 Task: Locate the nearest public gardens to Atlanta, Georgia, and Athens, Georgia.
Action: Mouse moved to (171, 90)
Screenshot: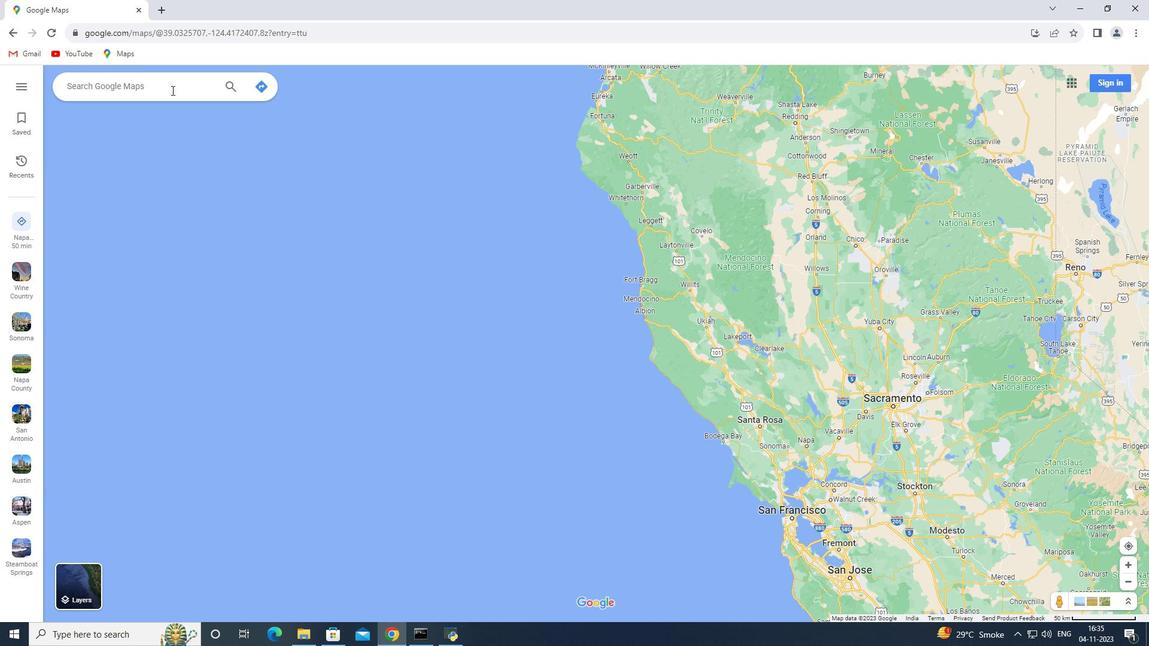 
Action: Mouse pressed left at (171, 90)
Screenshot: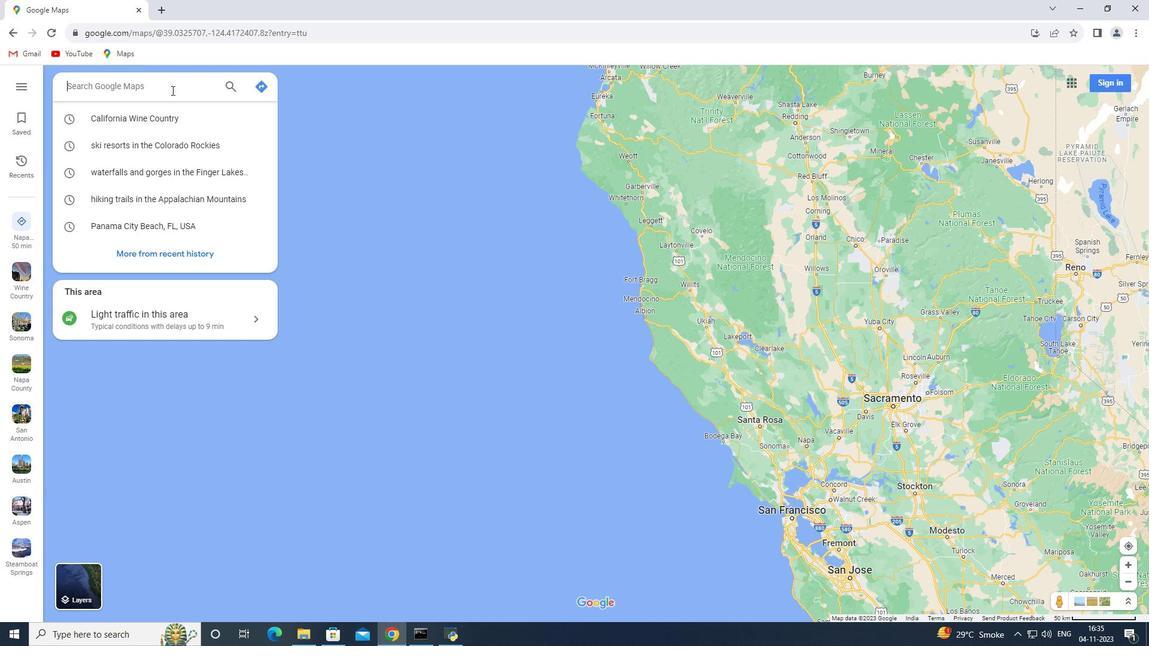 
Action: Key pressed <Key.shift>Atlanta,<Key.space><Key.shift>Georgia<Key.enter>
Screenshot: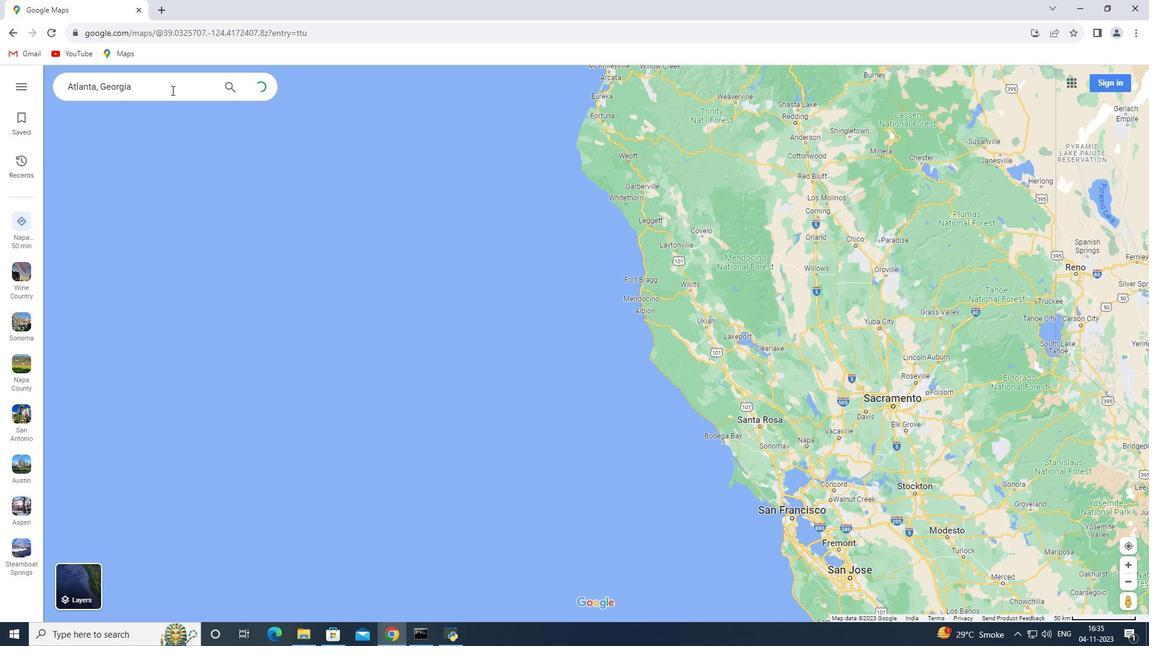 
Action: Mouse moved to (175, 291)
Screenshot: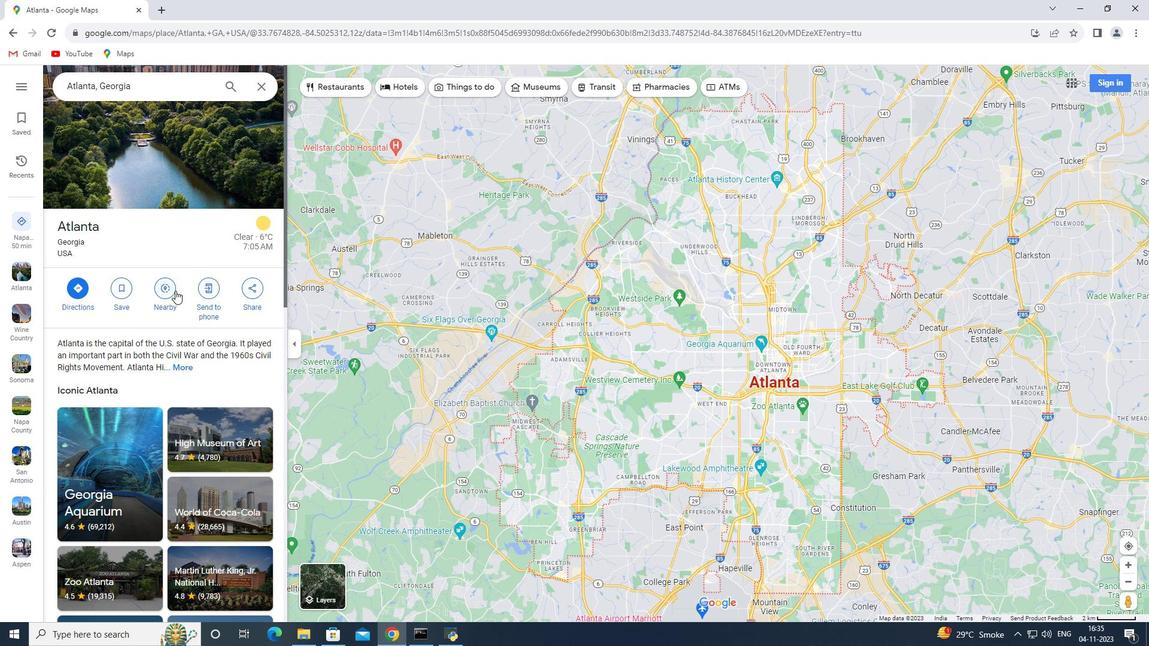 
Action: Mouse pressed left at (175, 291)
Screenshot: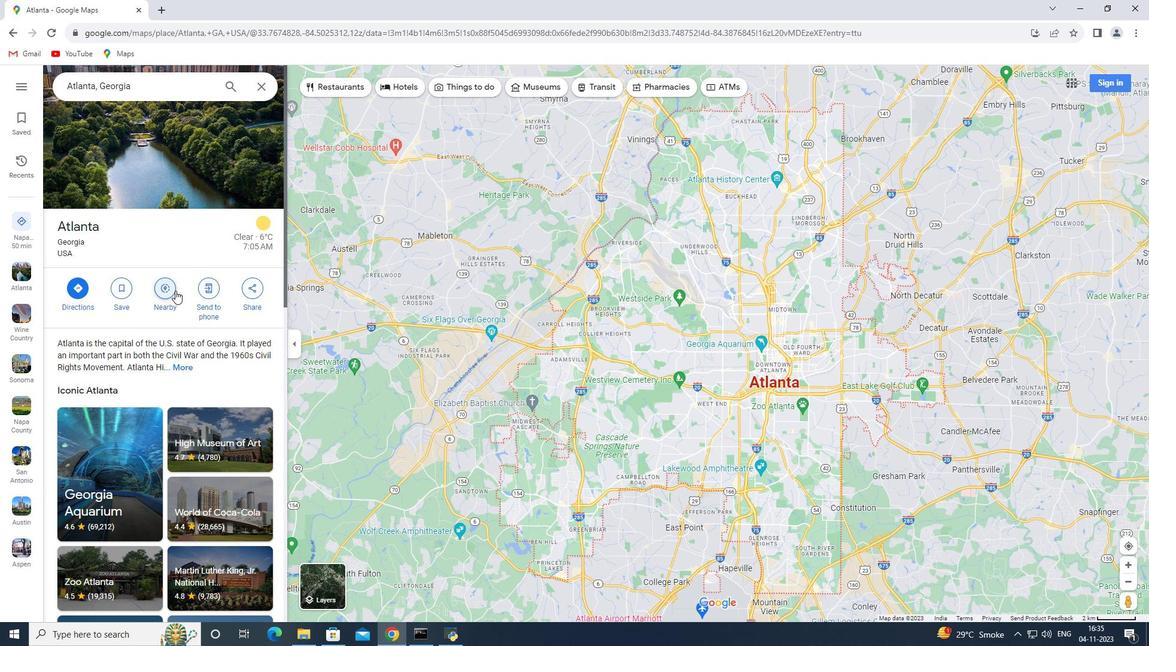 
Action: Key pressed pub
Screenshot: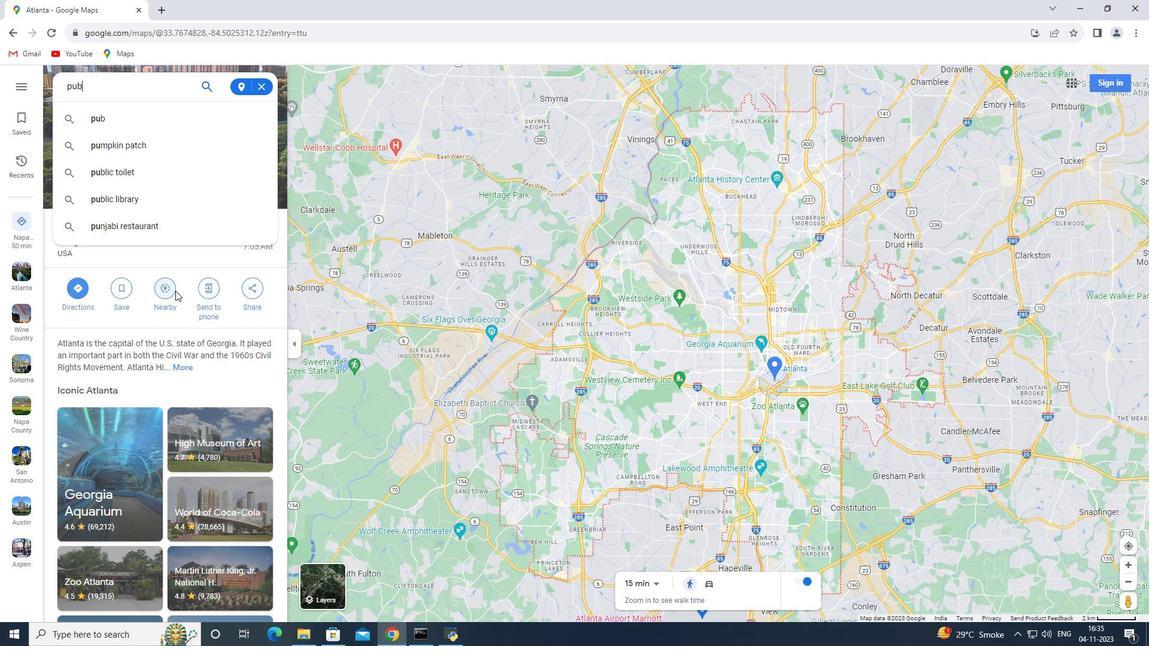 
Action: Mouse moved to (174, 291)
Screenshot: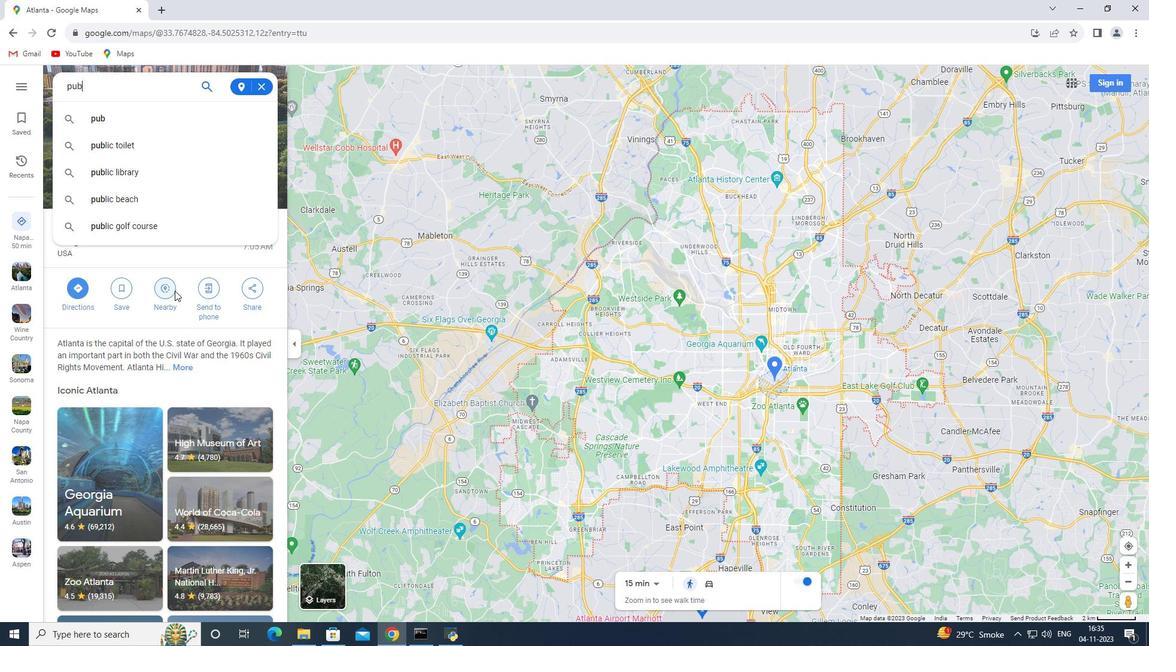 
Action: Key pressed lic<Key.space>gardens<Key.enter>
Screenshot: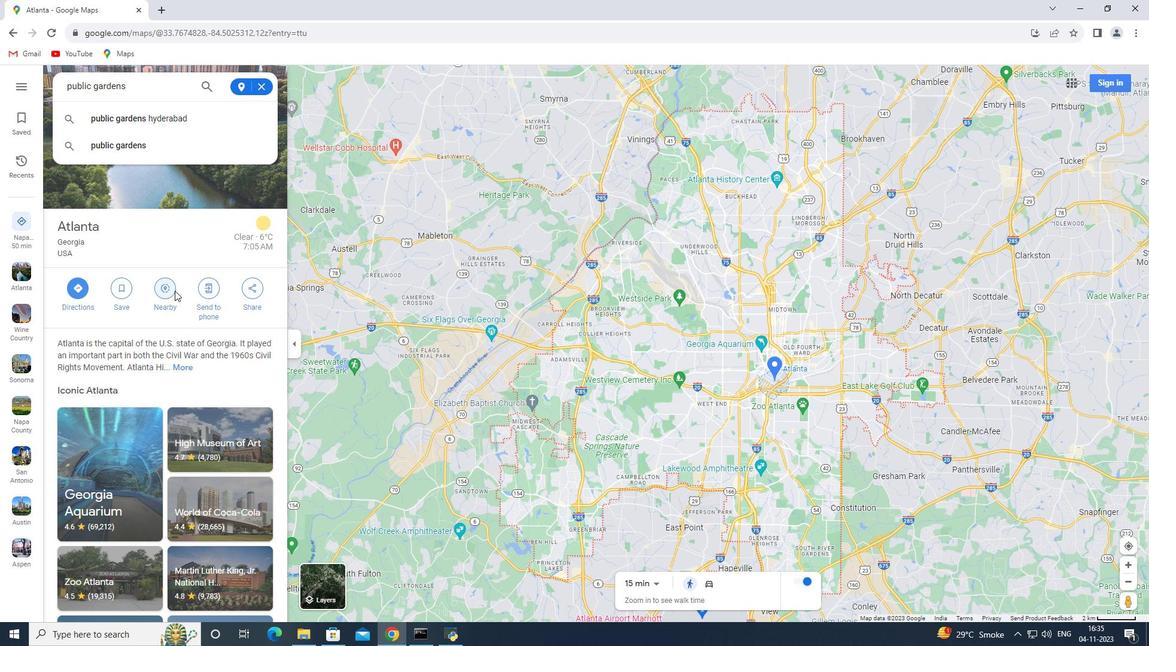 
Action: Mouse moved to (256, 88)
Screenshot: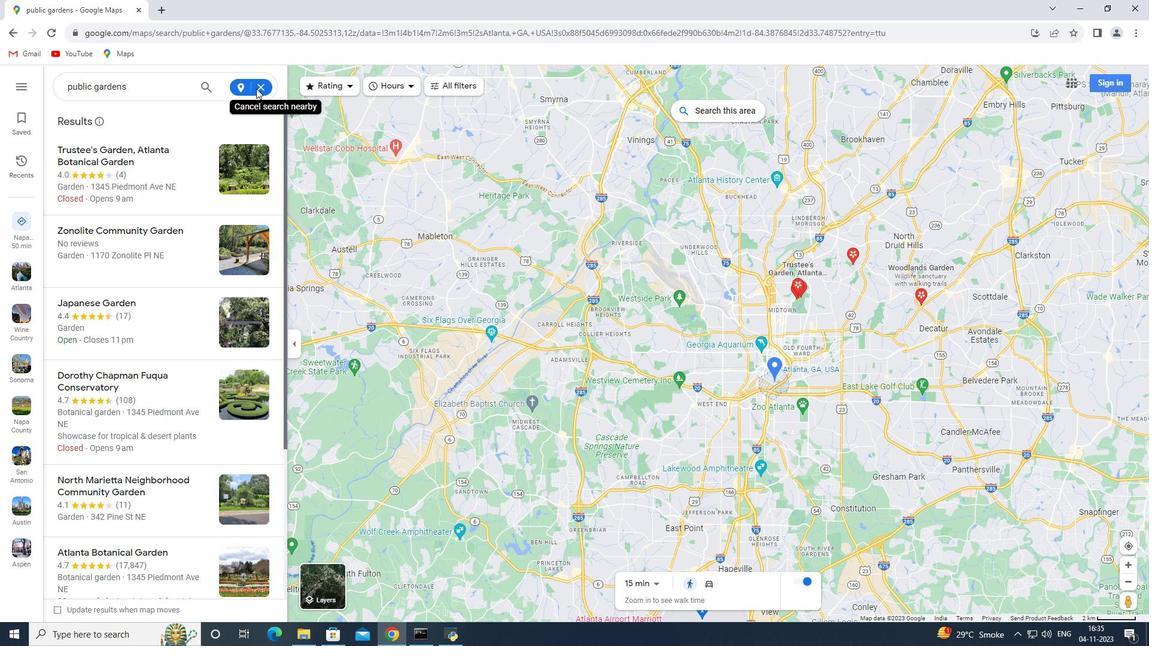 
Action: Mouse pressed left at (256, 88)
Screenshot: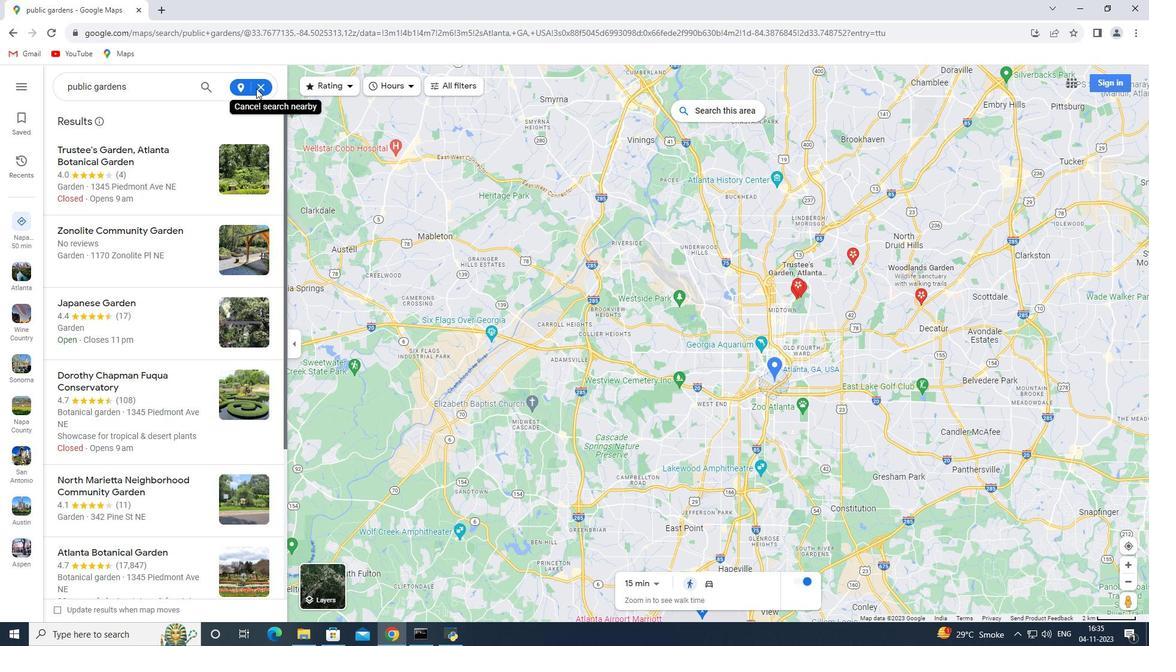 
Action: Mouse moved to (261, 88)
Screenshot: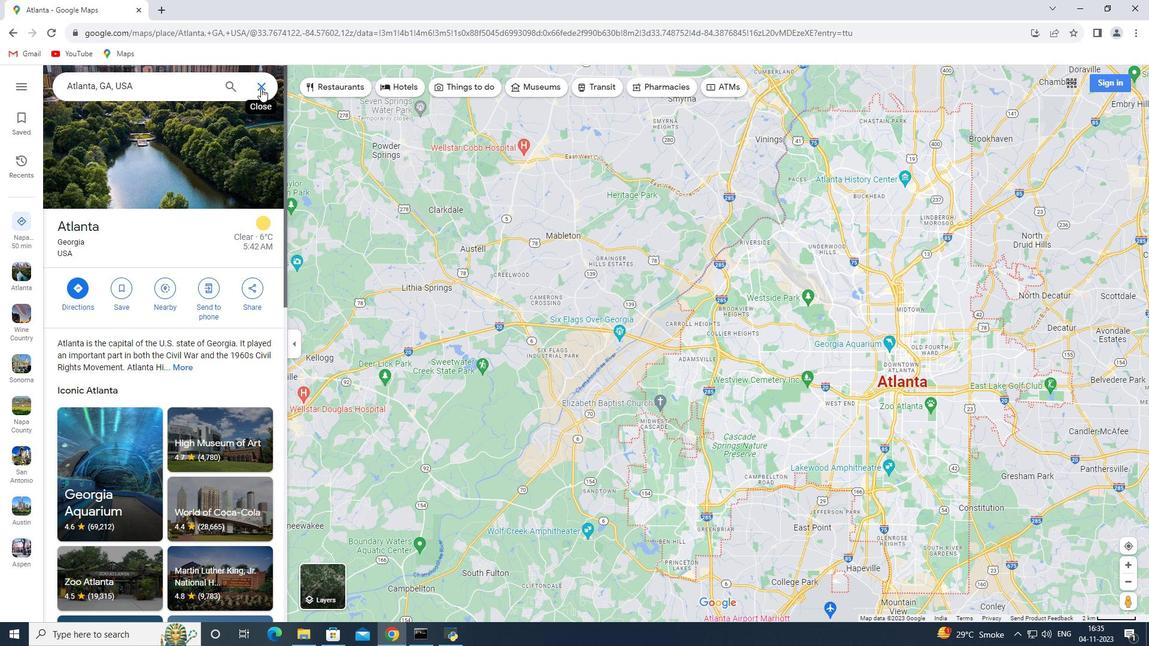 
Action: Mouse pressed left at (261, 88)
Screenshot: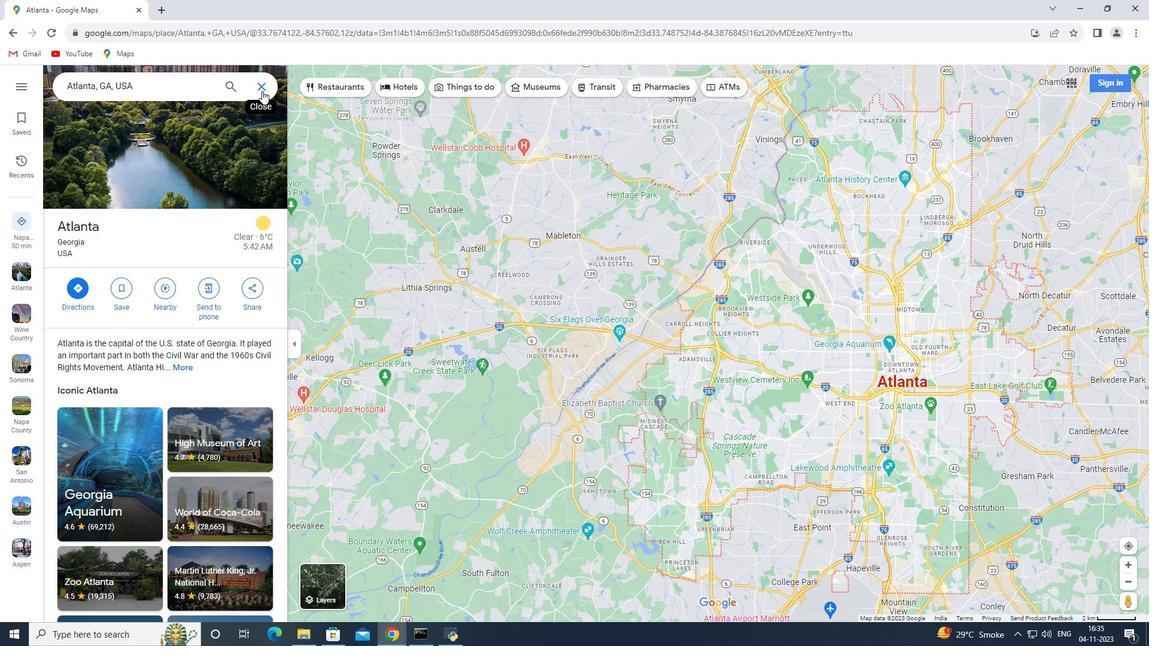 
Action: Mouse moved to (155, 91)
Screenshot: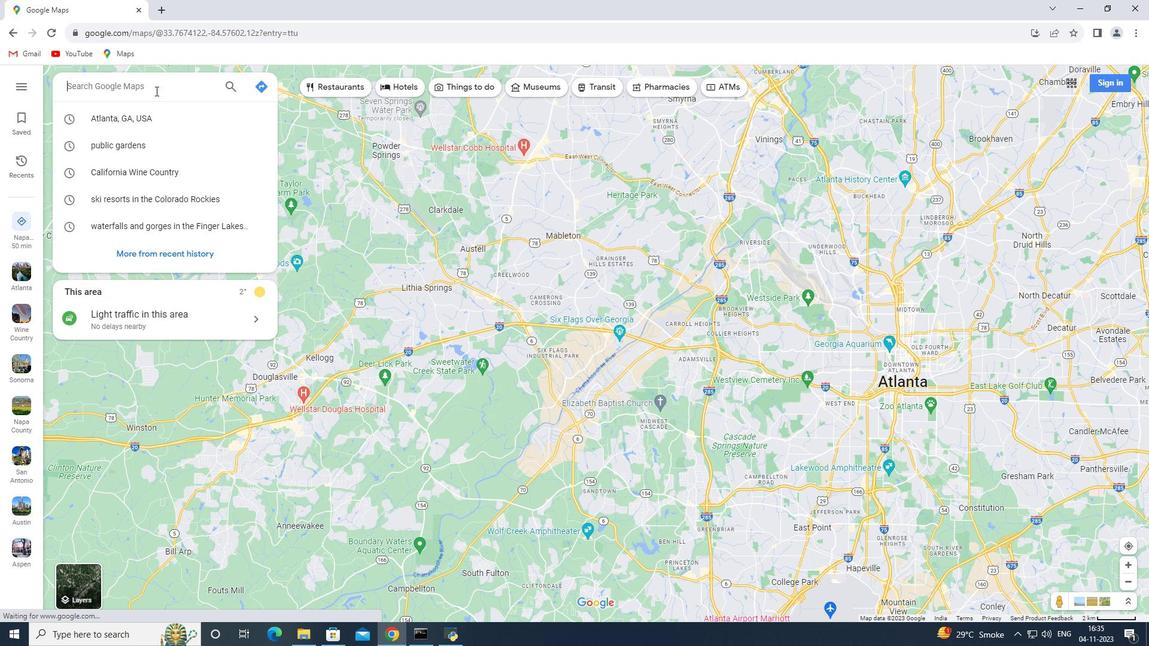 
Action: Key pressed <Key.shift>Athens,<Key.space><Key.shift>Georgia<Key.enter>
Screenshot: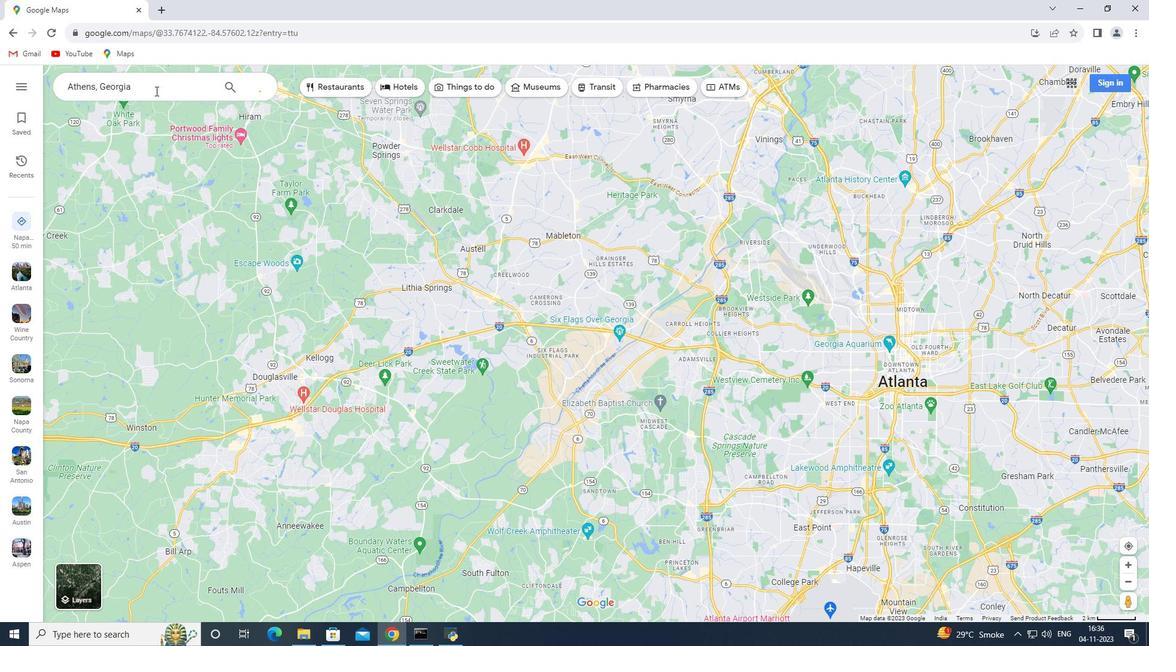
Action: Mouse moved to (169, 291)
Screenshot: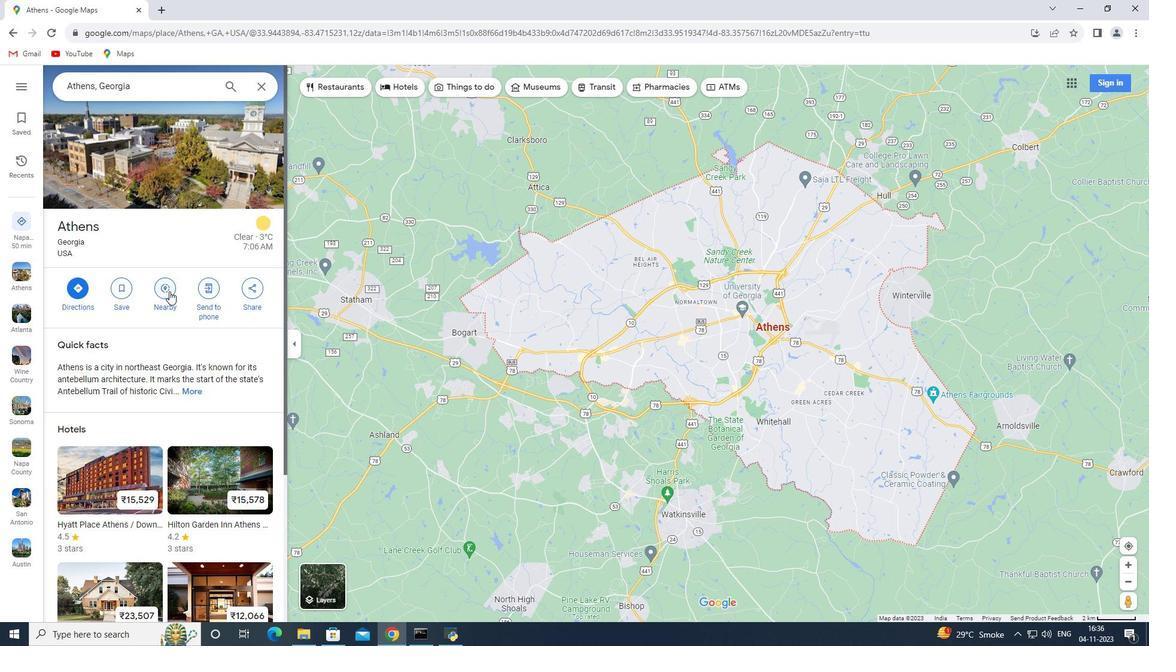 
Action: Mouse pressed left at (169, 291)
Screenshot: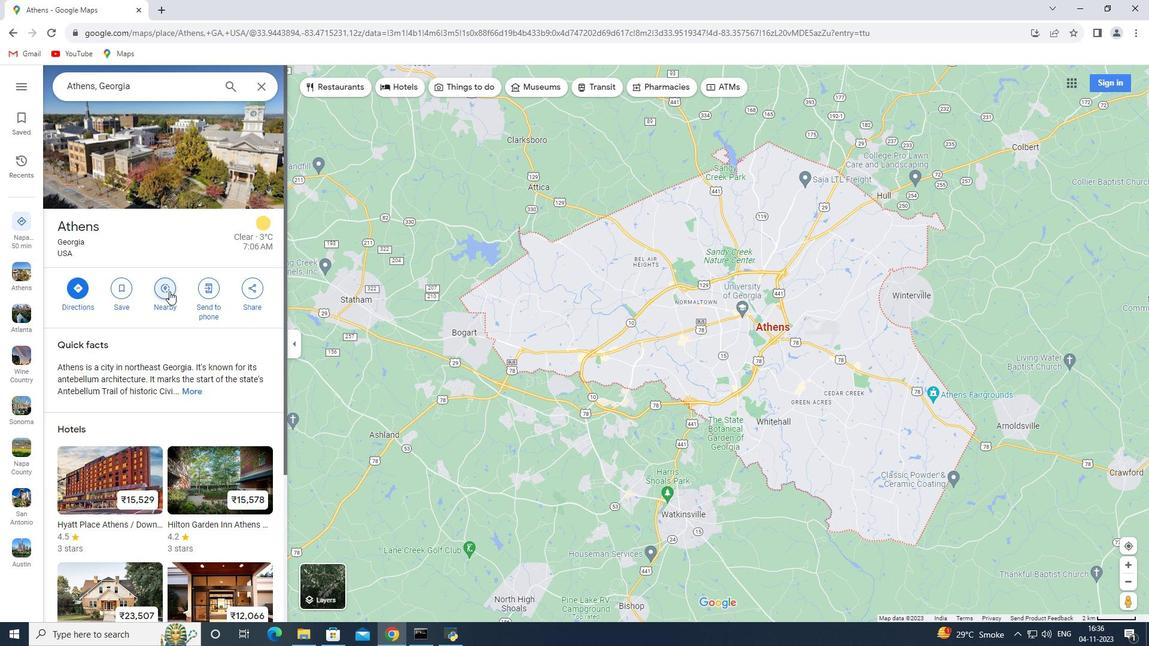 
Action: Key pressed public<Key.space>gardens<Key.enter>
Screenshot: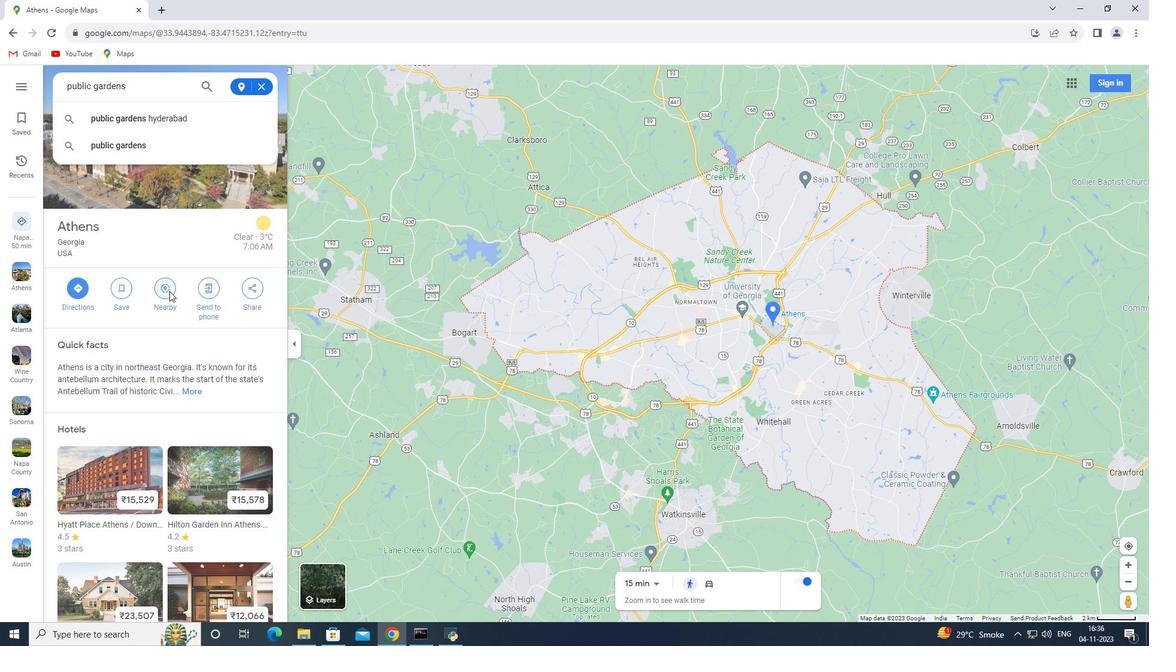 
